 Task: For heading Arial with bold.  font size for heading22,  'Change the font style of data to'Arial Narrow.  and font size to 14,  Change the alignment of both headline & data to Align middle.  In the sheet  Budget Control Log
Action: Mouse moved to (70, 152)
Screenshot: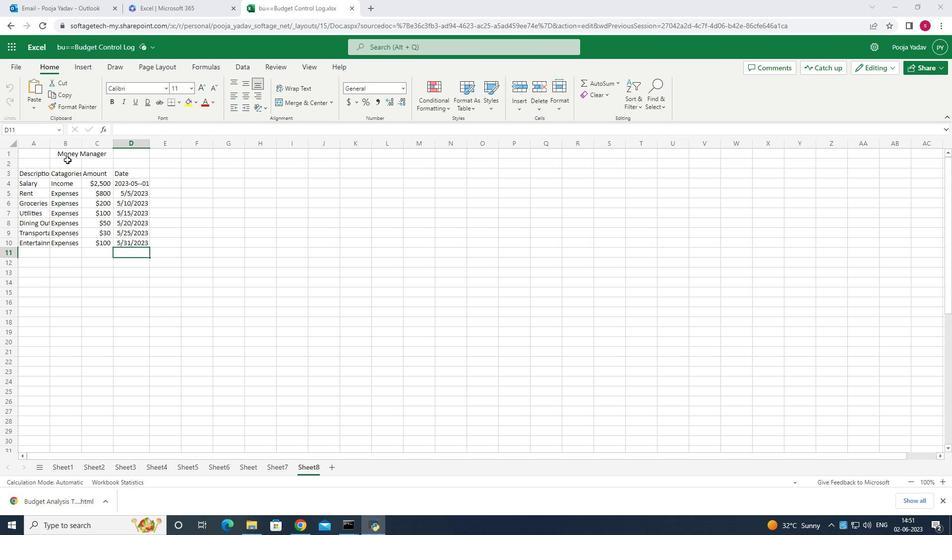 
Action: Mouse pressed left at (70, 152)
Screenshot: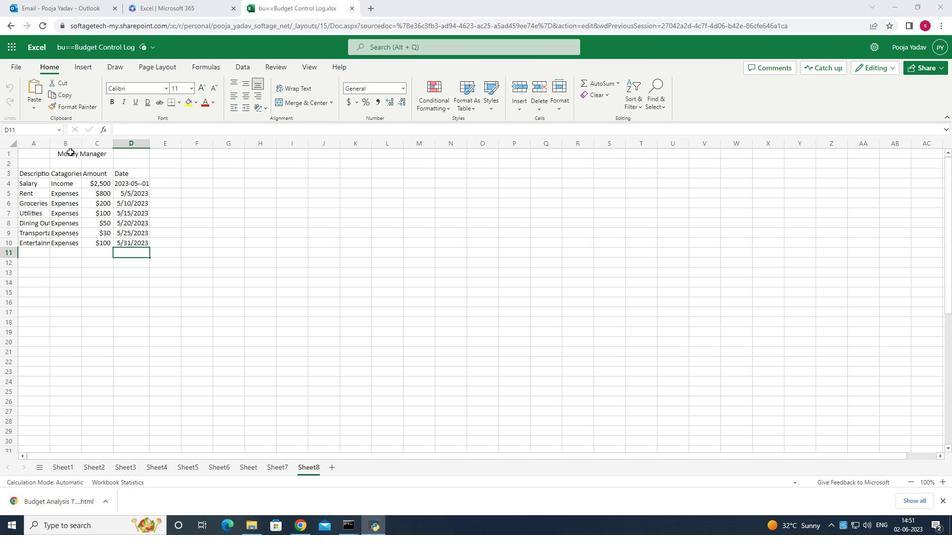 
Action: Mouse moved to (113, 103)
Screenshot: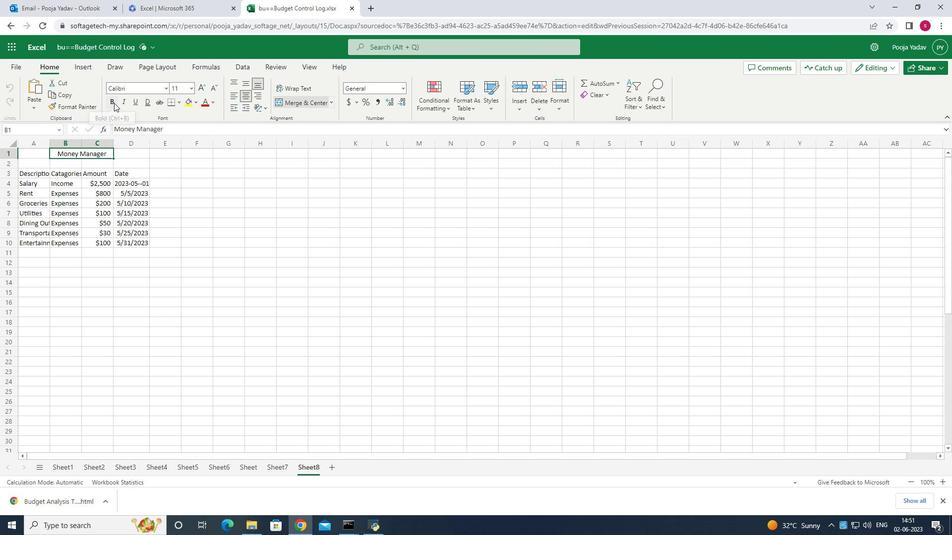 
Action: Mouse pressed left at (113, 103)
Screenshot: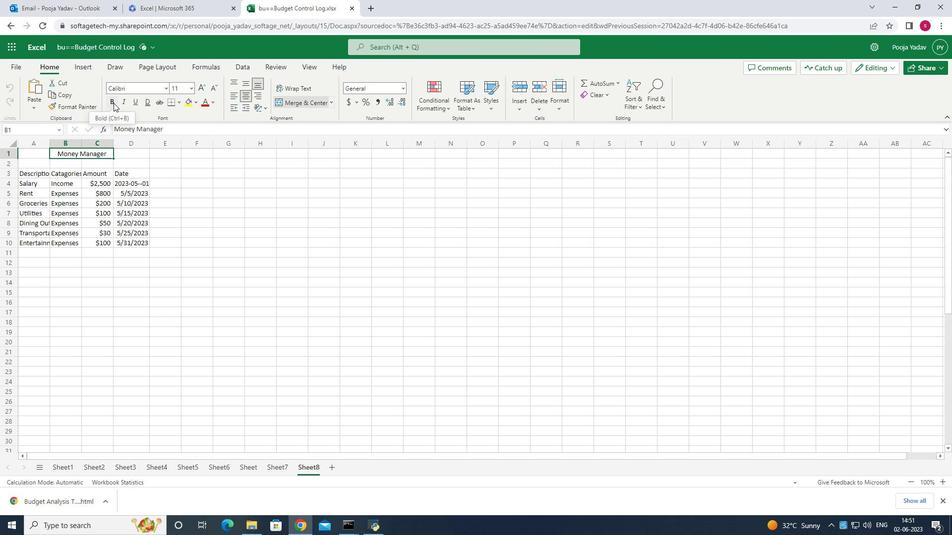 
Action: Mouse moved to (188, 91)
Screenshot: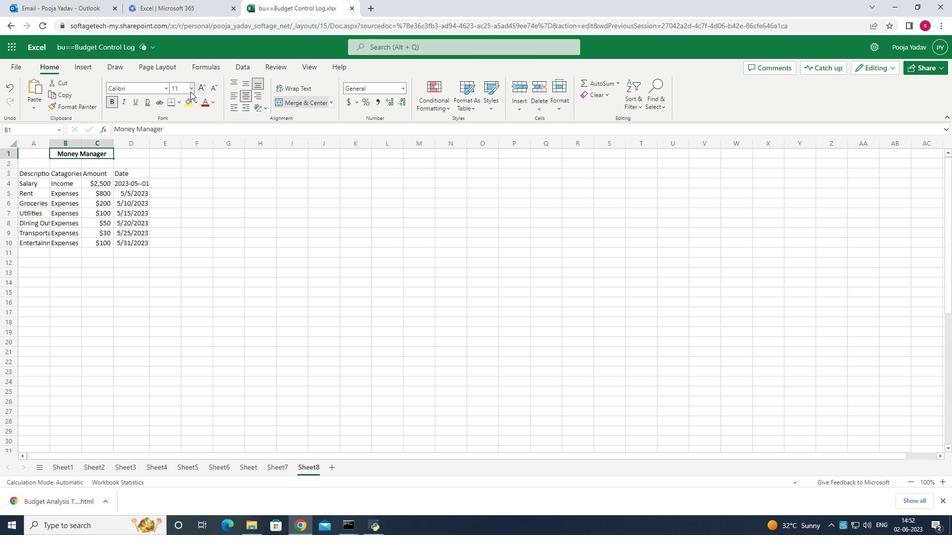 
Action: Mouse pressed left at (188, 91)
Screenshot: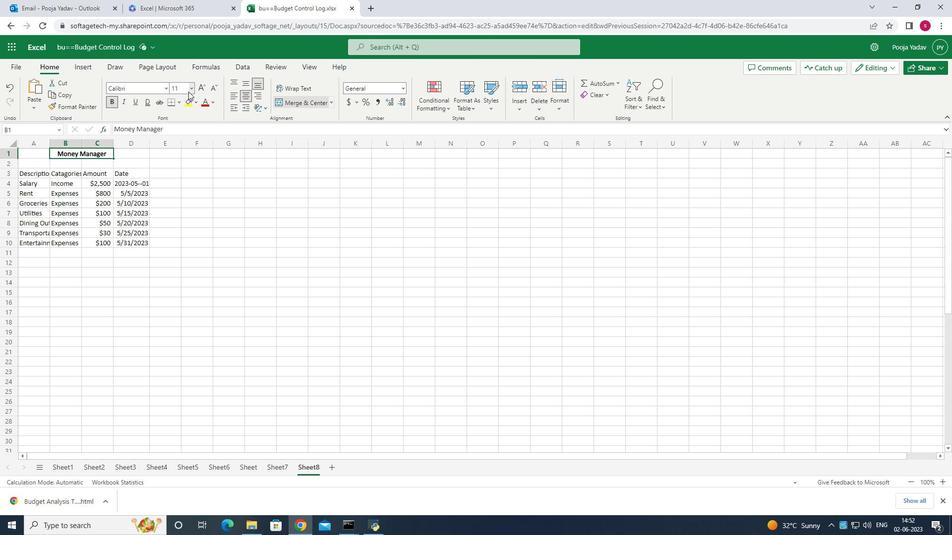 
Action: Mouse moved to (180, 213)
Screenshot: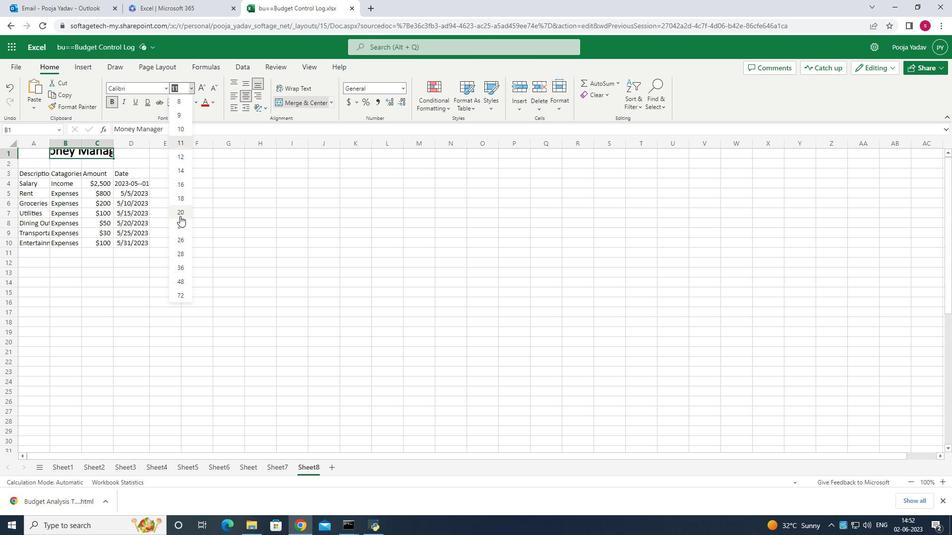
Action: Mouse pressed left at (180, 213)
Screenshot: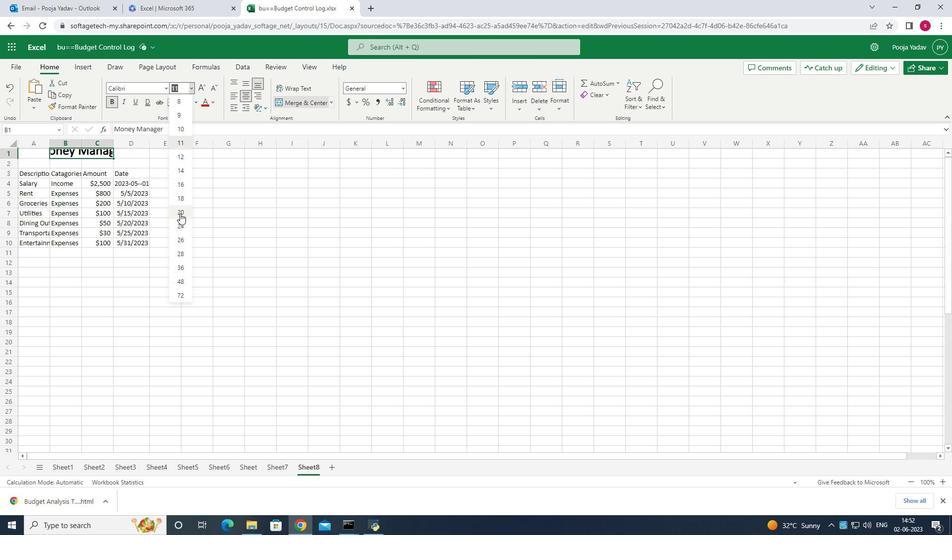 
Action: Mouse moved to (177, 86)
Screenshot: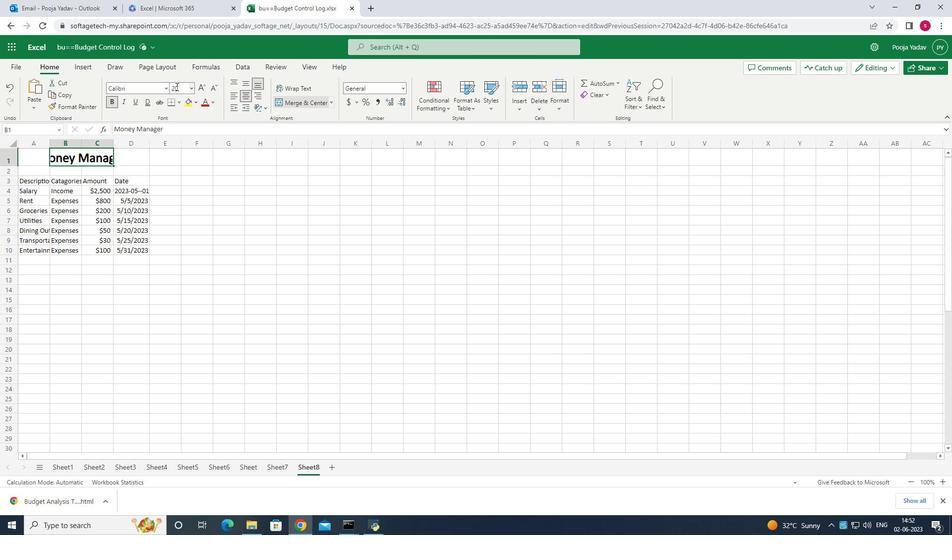 
Action: Mouse pressed left at (177, 86)
Screenshot: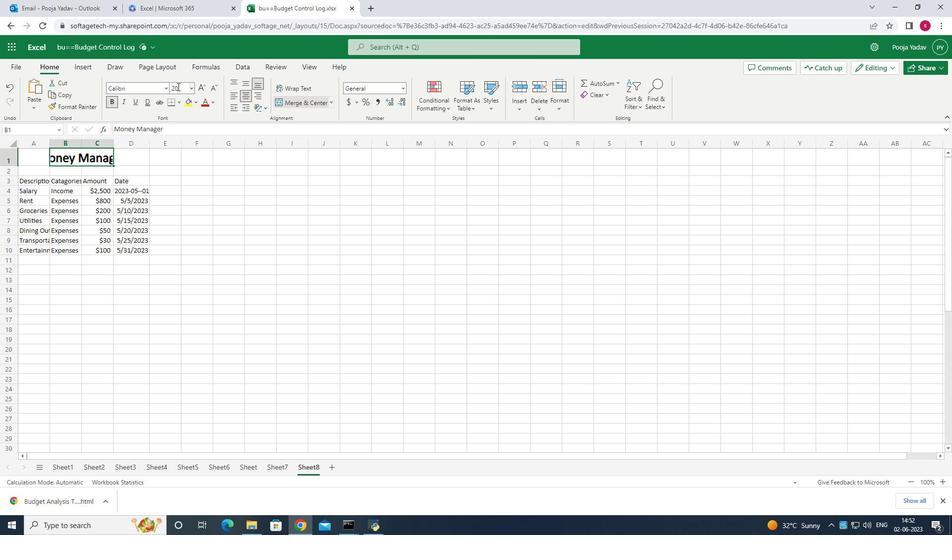 
Action: Mouse pressed left at (177, 86)
Screenshot: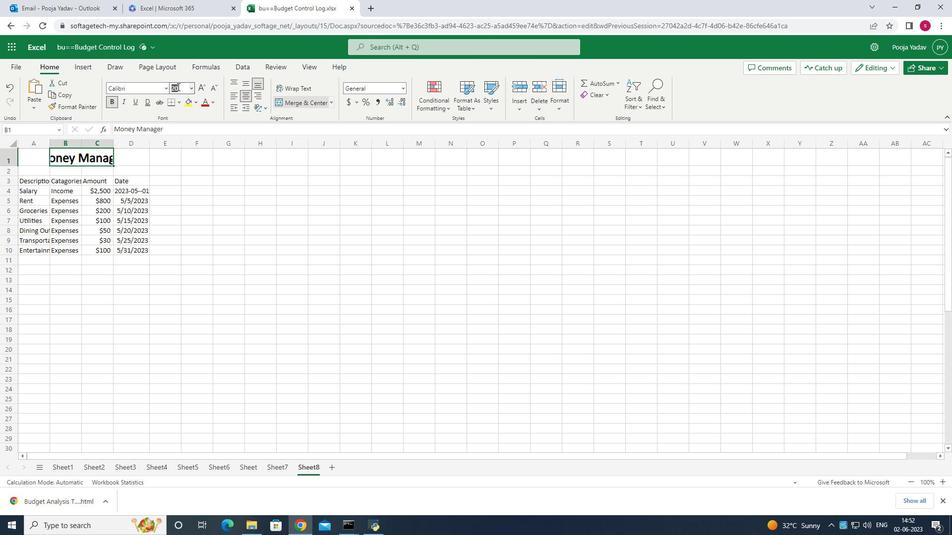
Action: Mouse pressed left at (177, 86)
Screenshot: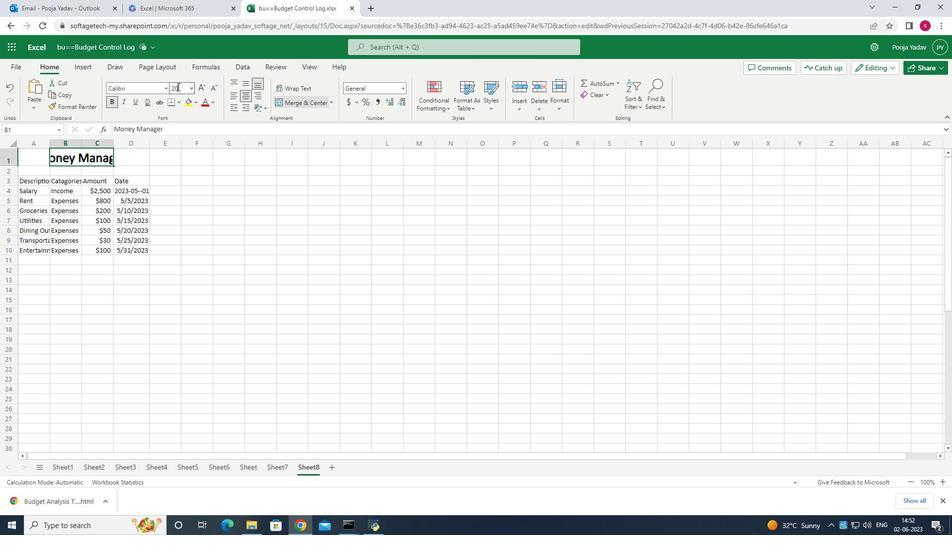 
Action: Mouse pressed left at (177, 86)
Screenshot: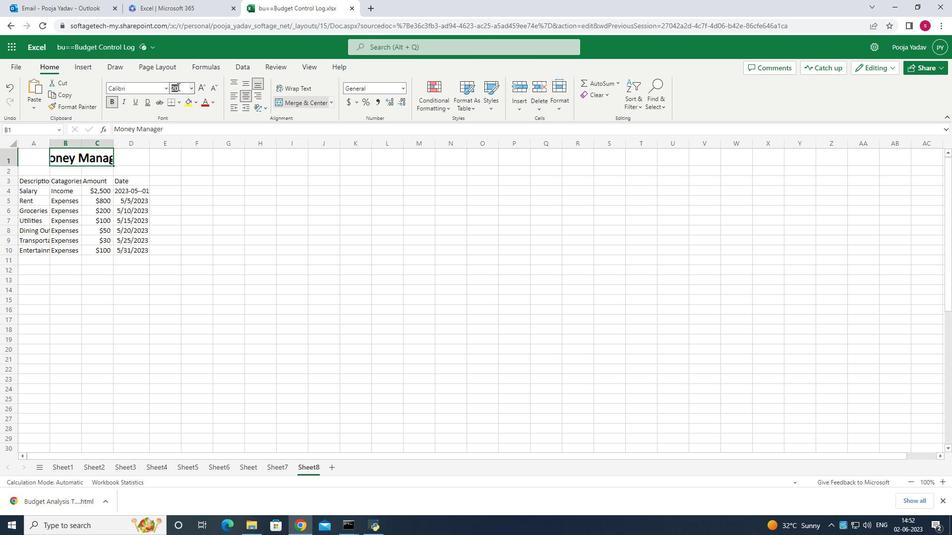 
Action: Mouse pressed left at (177, 86)
Screenshot: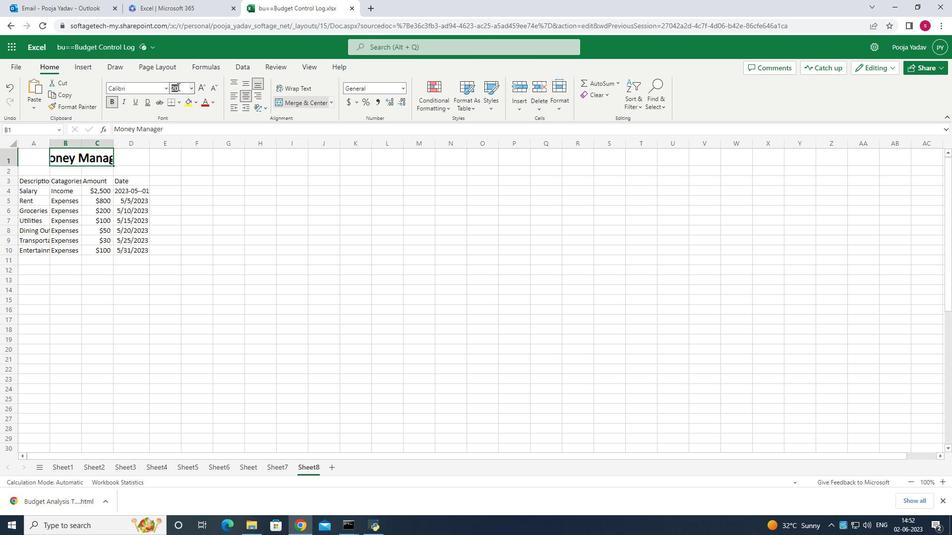 
Action: Mouse pressed left at (177, 86)
Screenshot: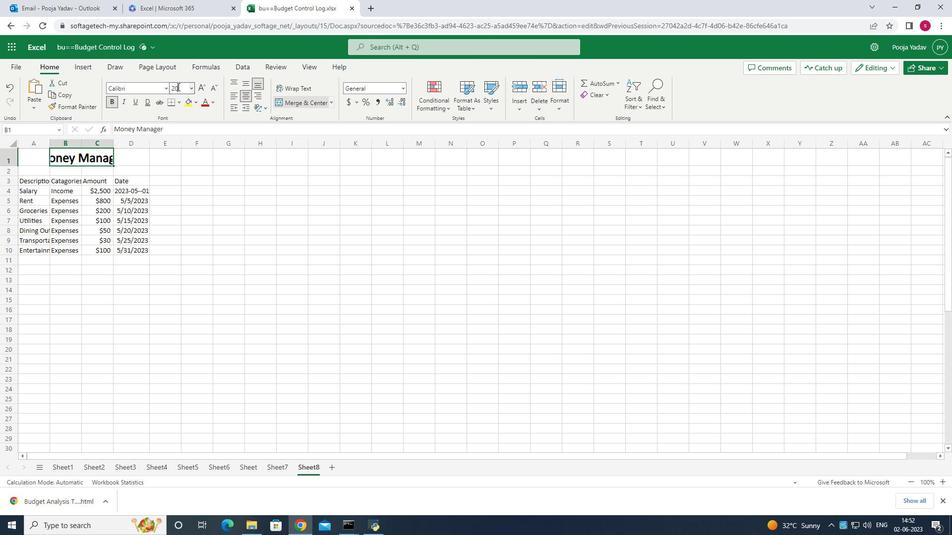 
Action: Key pressed 22<Key.enter>
Screenshot: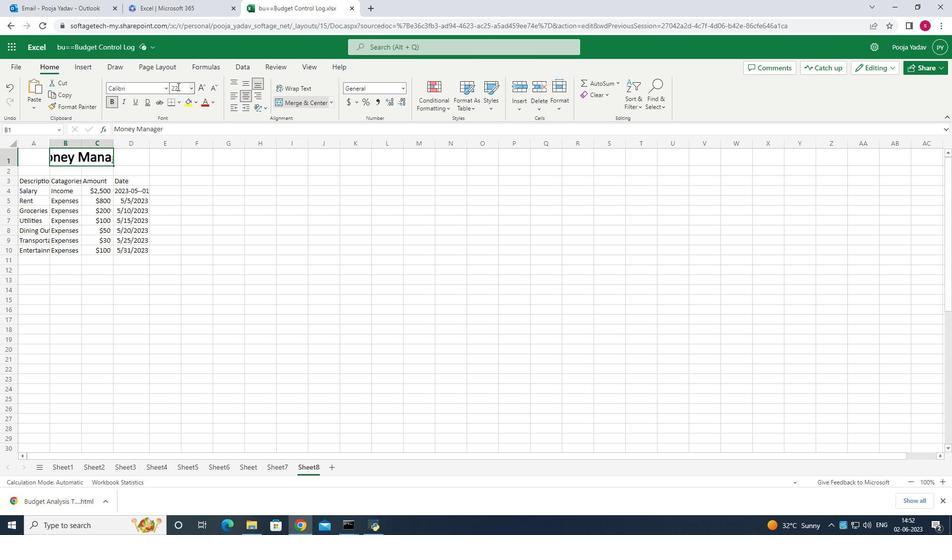 
Action: Mouse moved to (149, 154)
Screenshot: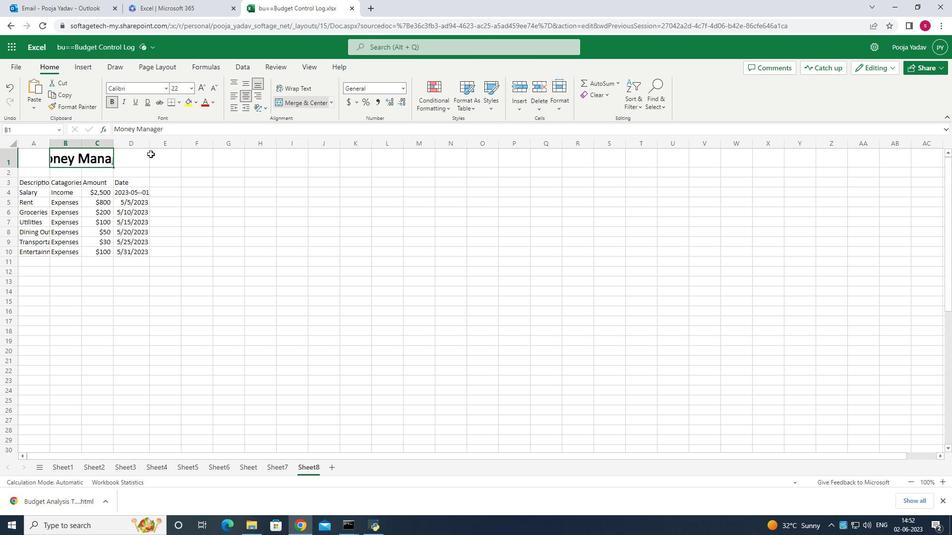 
Action: Mouse pressed left at (149, 154)
Screenshot: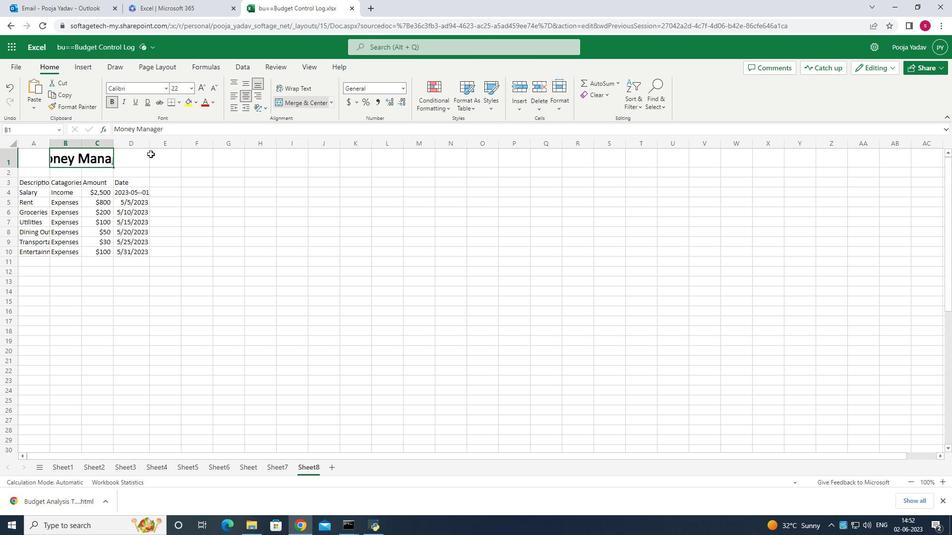 
Action: Mouse moved to (78, 157)
Screenshot: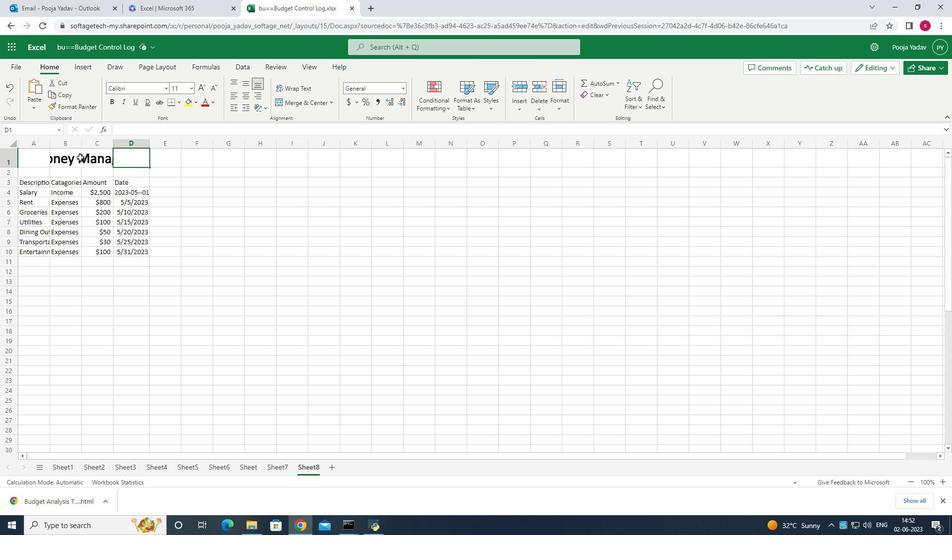 
Action: Mouse pressed left at (78, 157)
Screenshot: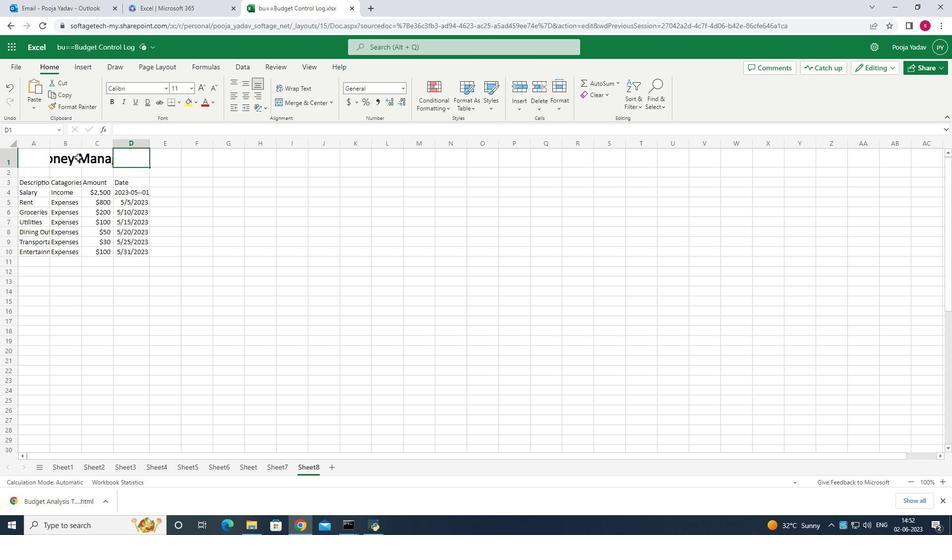 
Action: Mouse moved to (238, 215)
Screenshot: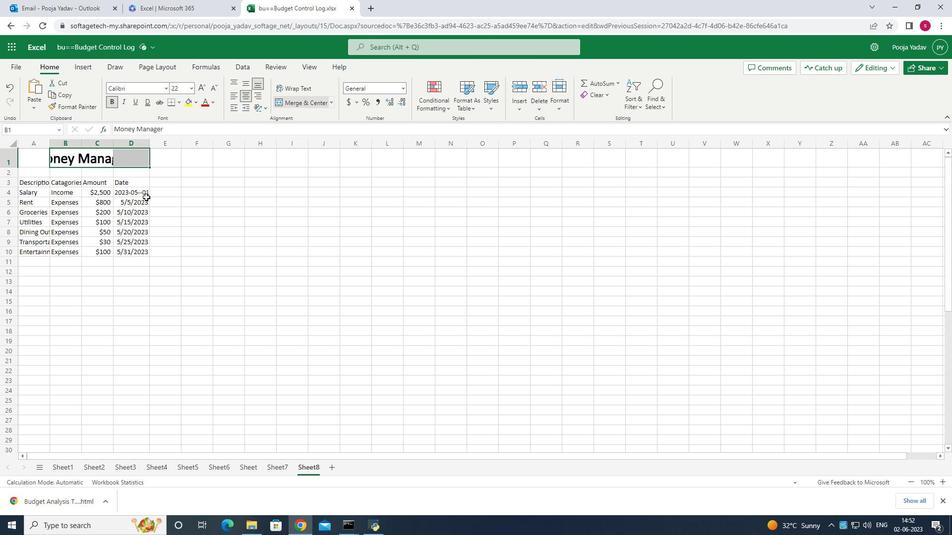 
Action: Mouse pressed left at (238, 215)
Screenshot: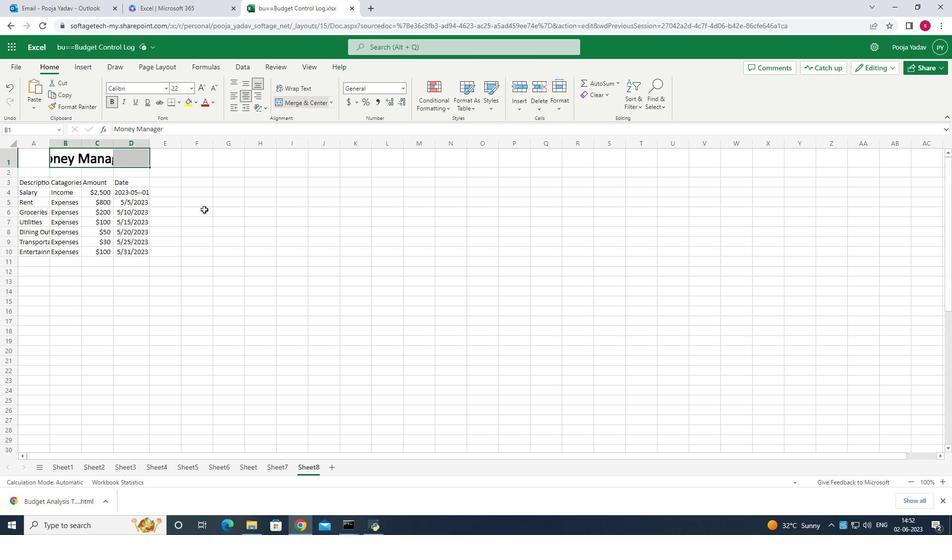 
Action: Mouse moved to (69, 154)
Screenshot: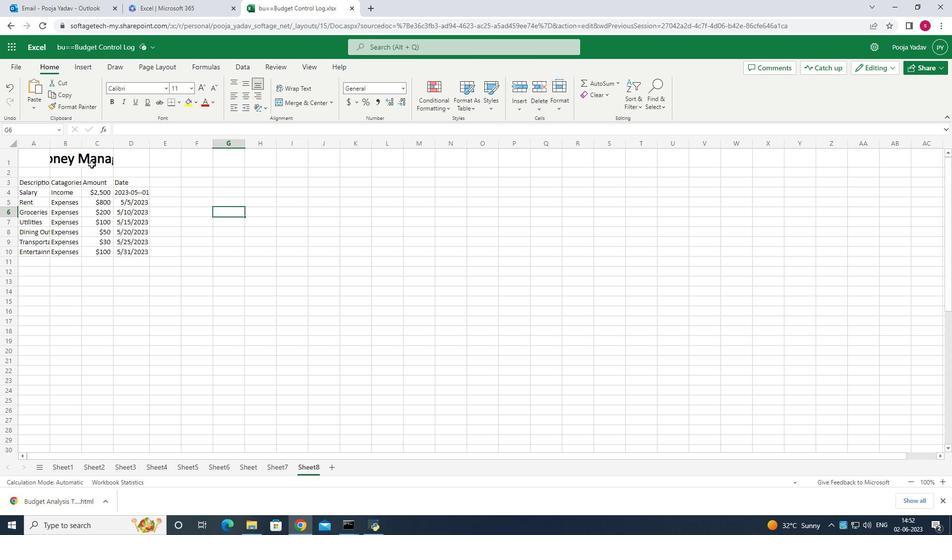 
Action: Mouse pressed left at (69, 154)
Screenshot: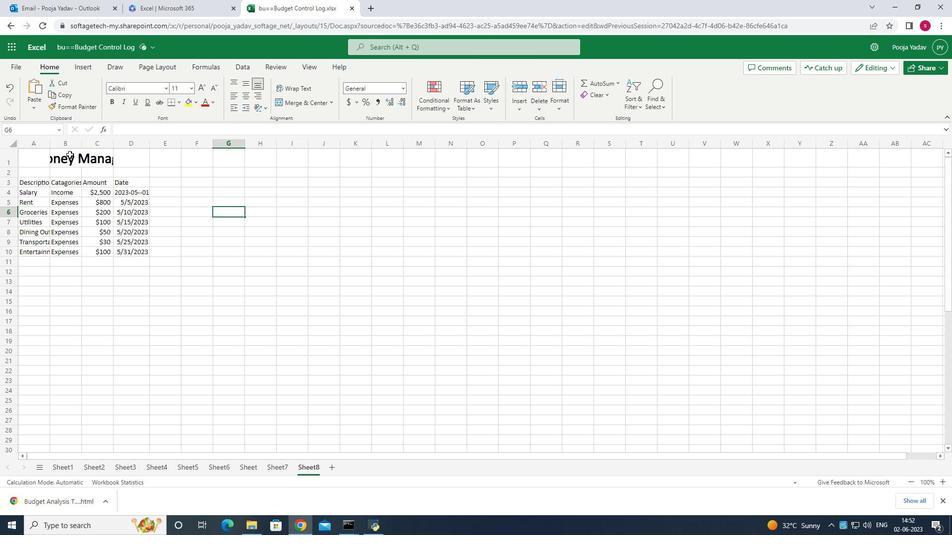 
Action: Mouse pressed left at (69, 154)
Screenshot: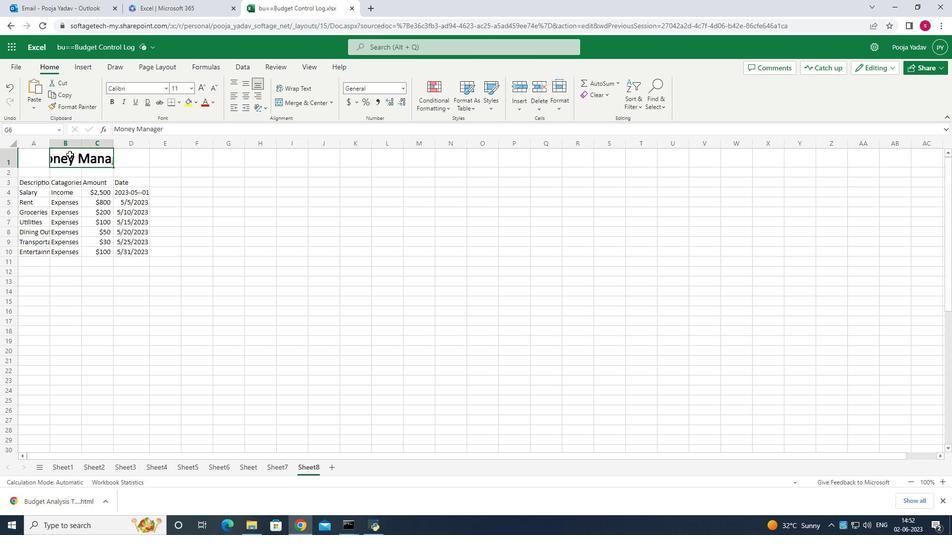 
Action: Mouse moved to (172, 232)
Screenshot: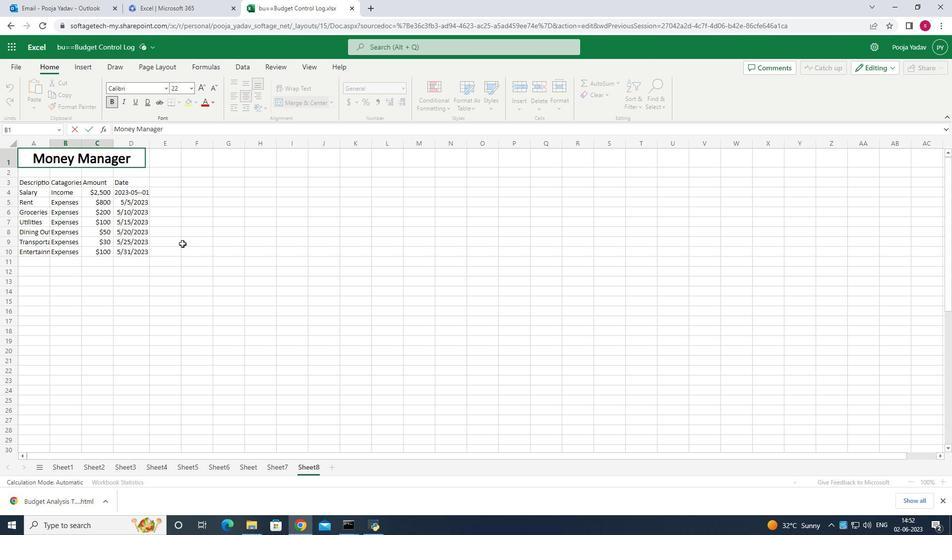 
Action: Mouse pressed left at (172, 232)
Screenshot: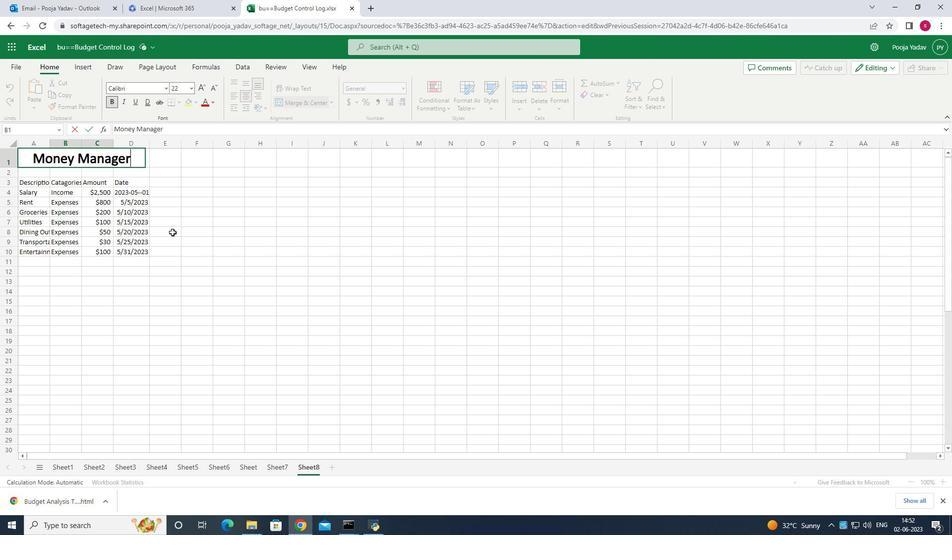 
Action: Mouse moved to (36, 164)
Screenshot: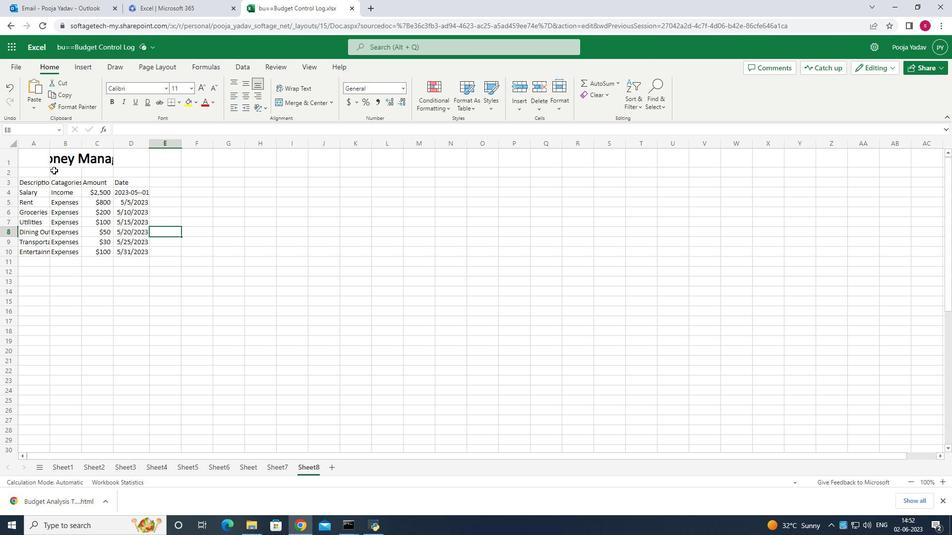 
Action: Mouse pressed left at (36, 164)
Screenshot: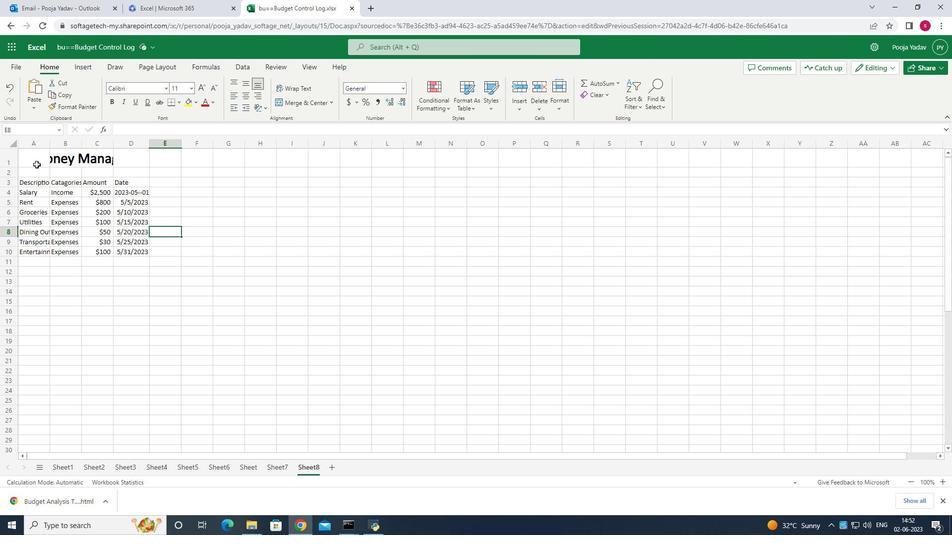 
Action: Mouse moved to (291, 99)
Screenshot: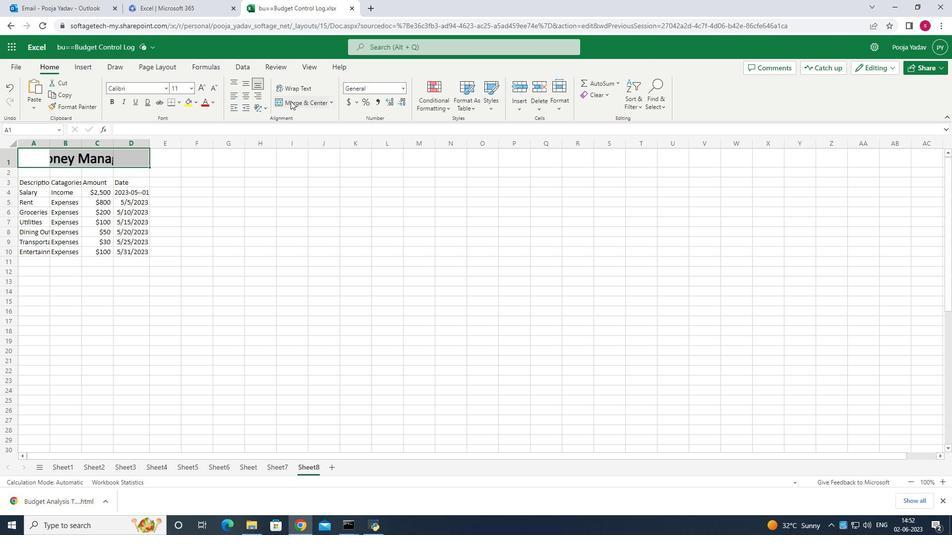 
Action: Mouse pressed left at (291, 99)
Screenshot: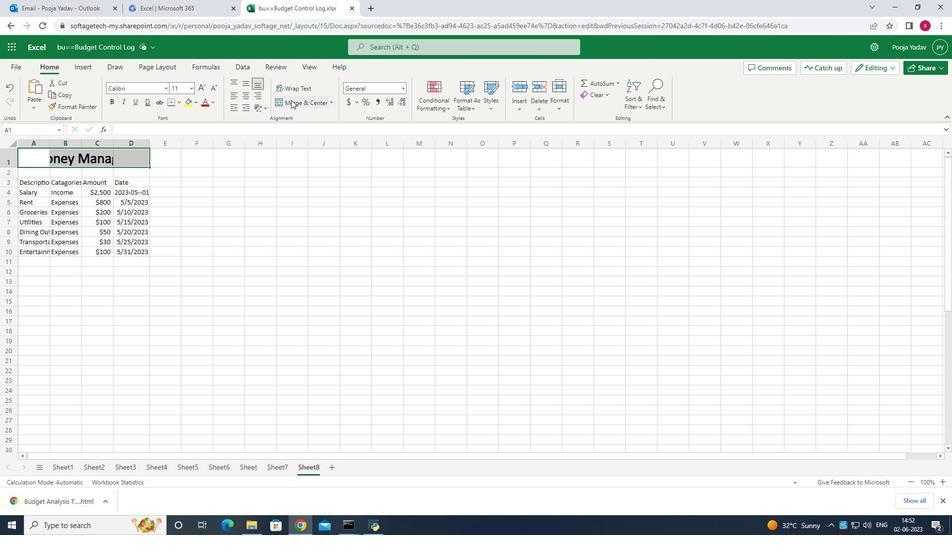 
Action: Mouse moved to (166, 211)
Screenshot: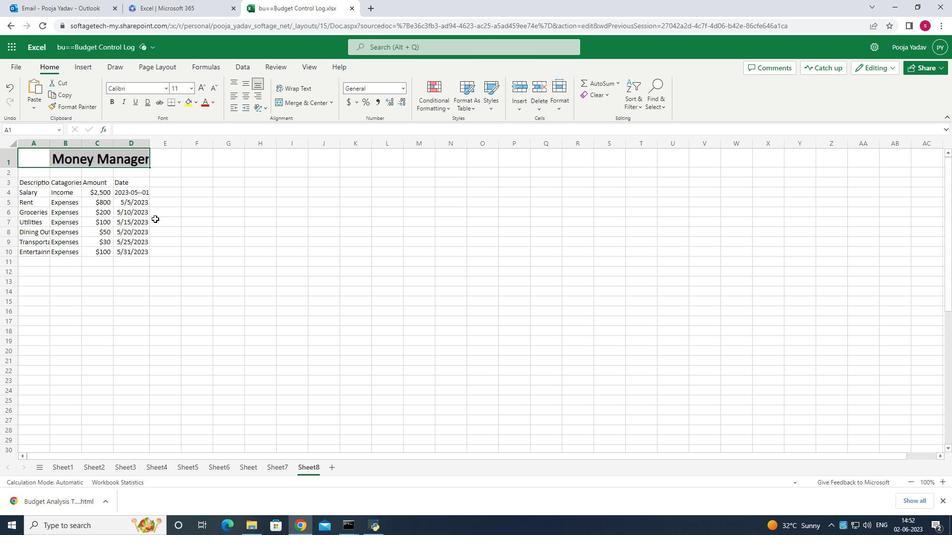 
Action: Mouse pressed left at (166, 211)
Screenshot: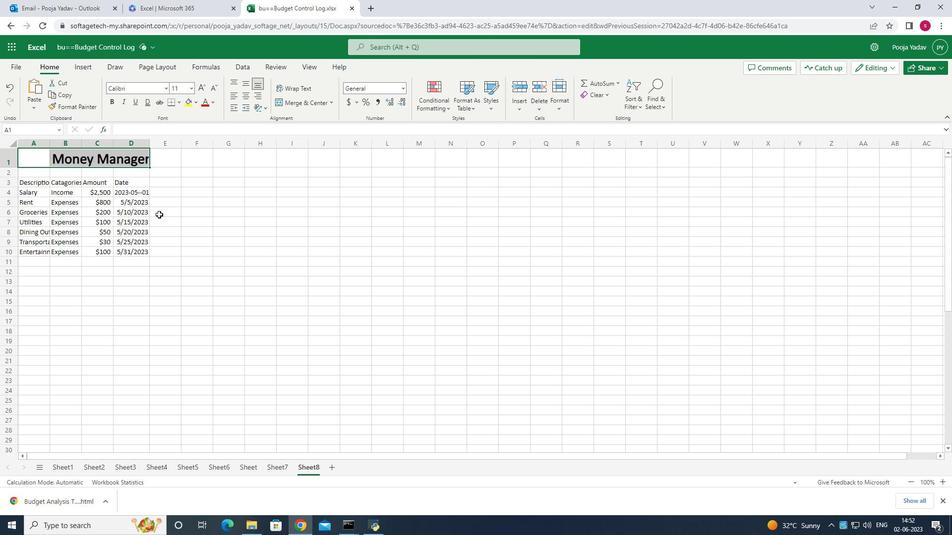 
Action: Mouse moved to (33, 173)
Screenshot: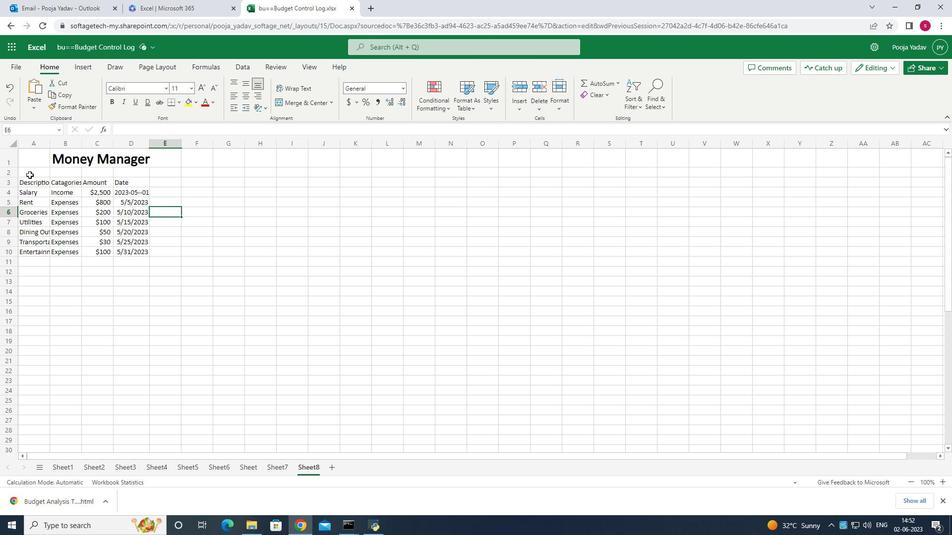 
Action: Mouse pressed left at (33, 173)
Screenshot: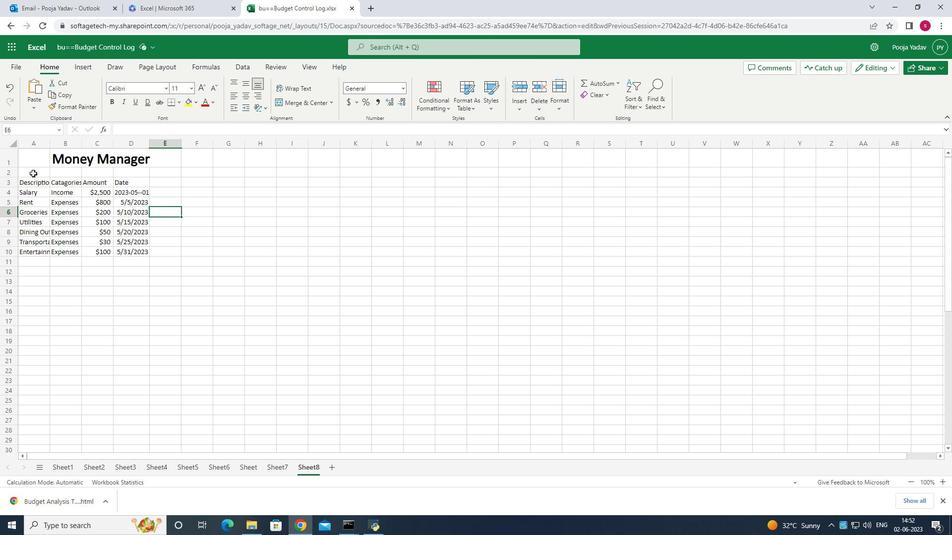 
Action: Mouse moved to (165, 89)
Screenshot: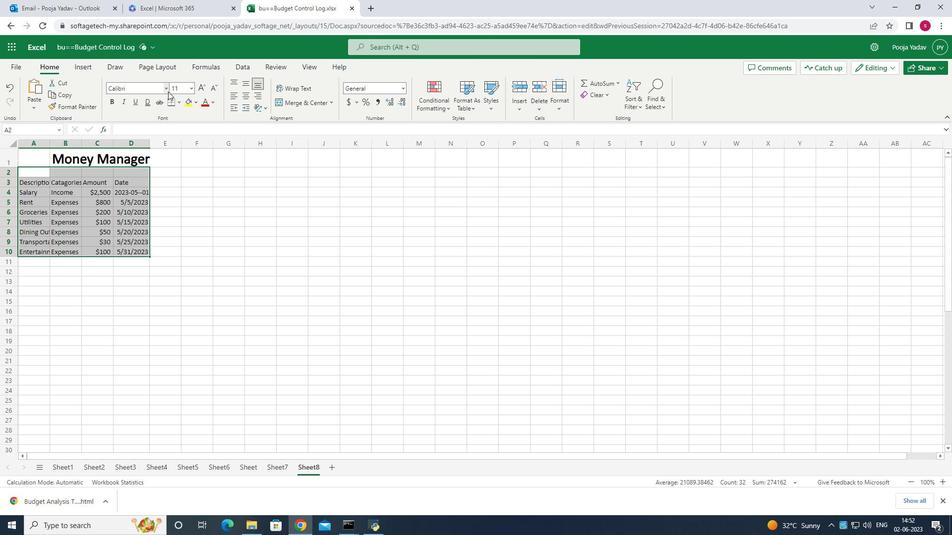 
Action: Mouse pressed left at (165, 89)
Screenshot: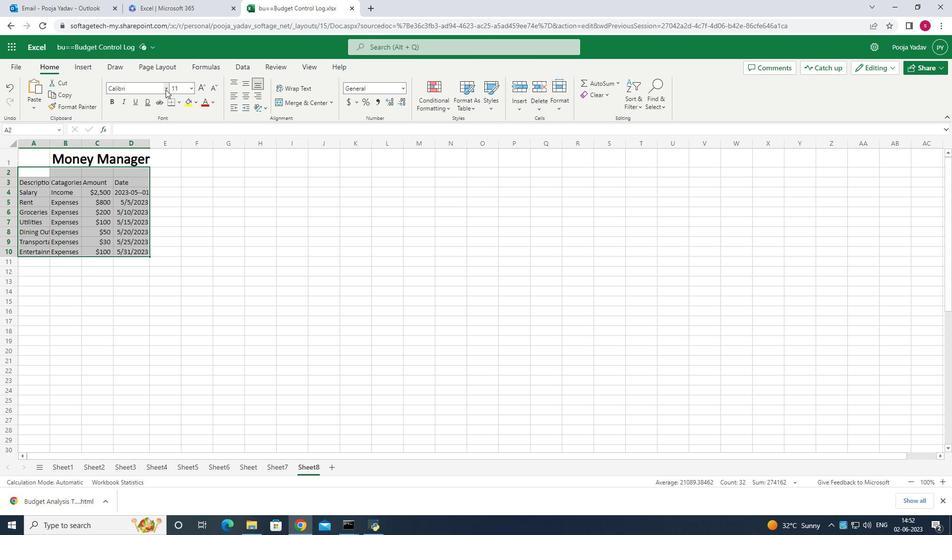 
Action: Mouse moved to (157, 128)
Screenshot: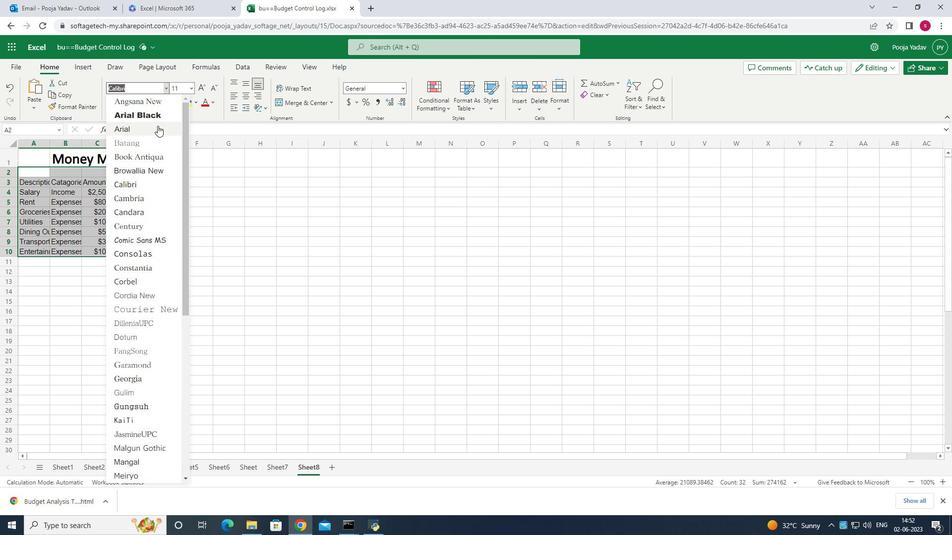 
Action: Mouse pressed left at (157, 128)
Screenshot: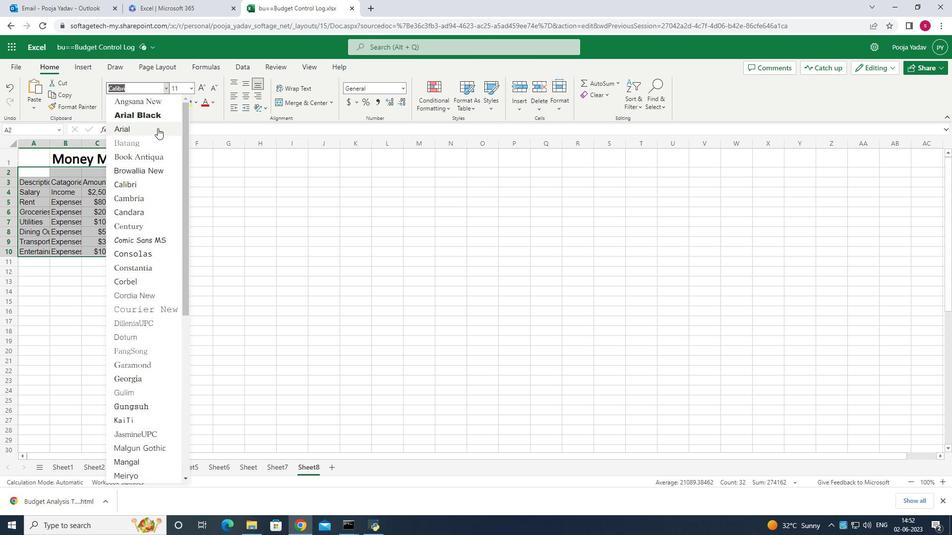 
Action: Mouse moved to (40, 159)
Screenshot: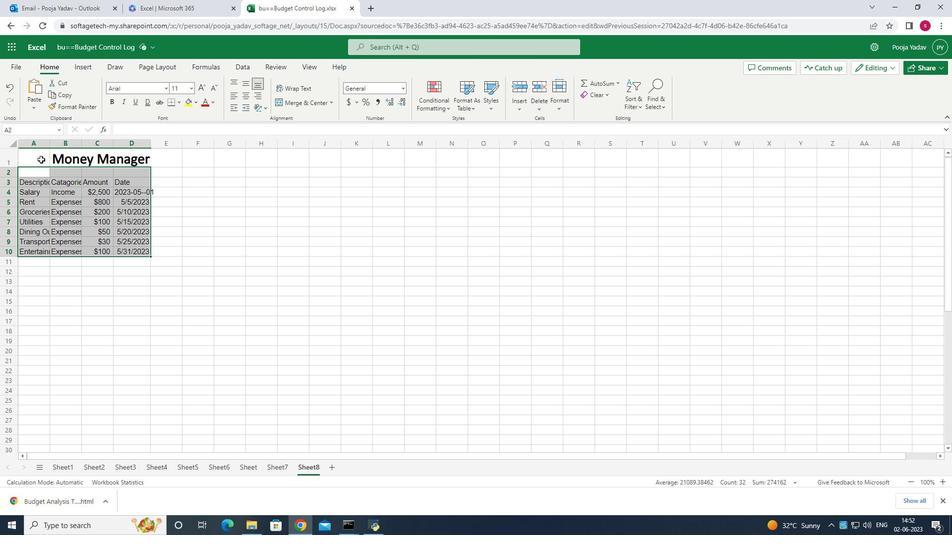 
Action: Mouse pressed left at (40, 159)
Screenshot: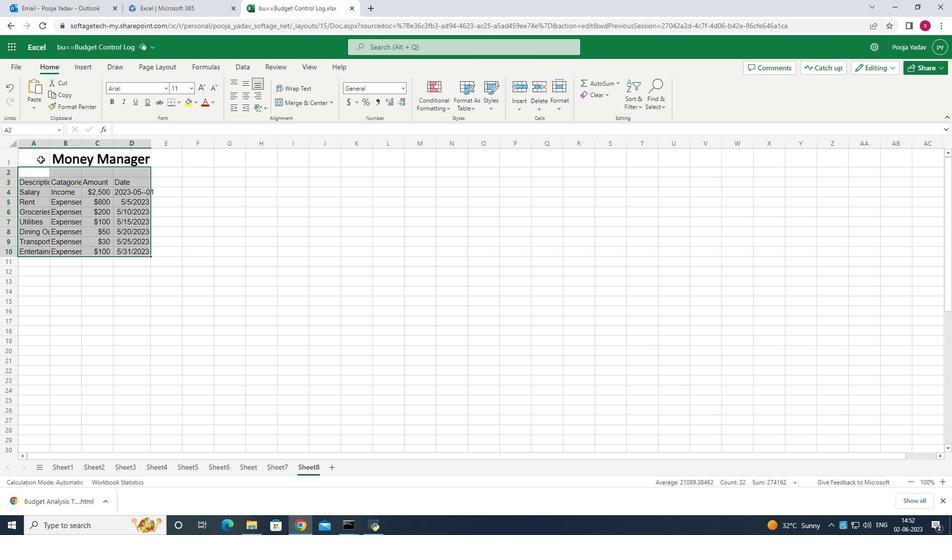 
Action: Mouse moved to (151, 141)
Screenshot: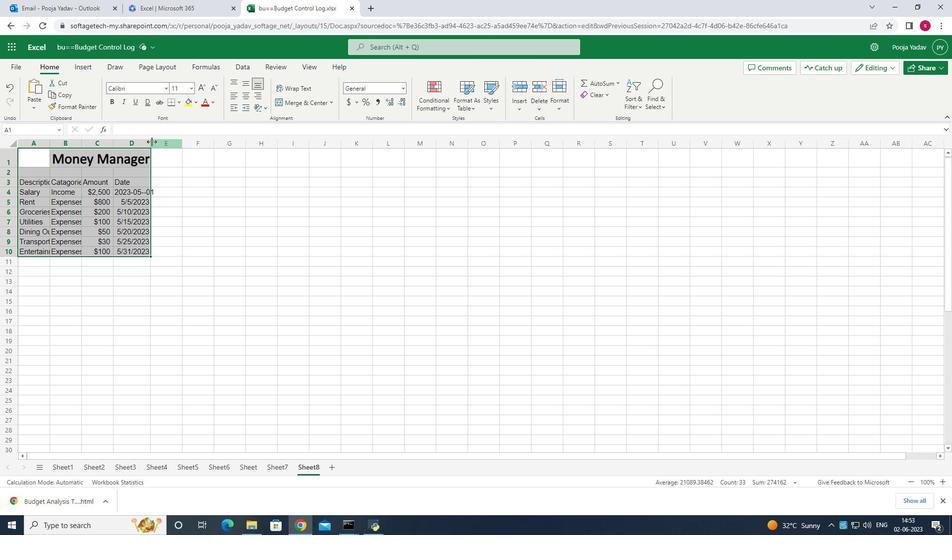 
Action: Mouse pressed left at (151, 141)
Screenshot: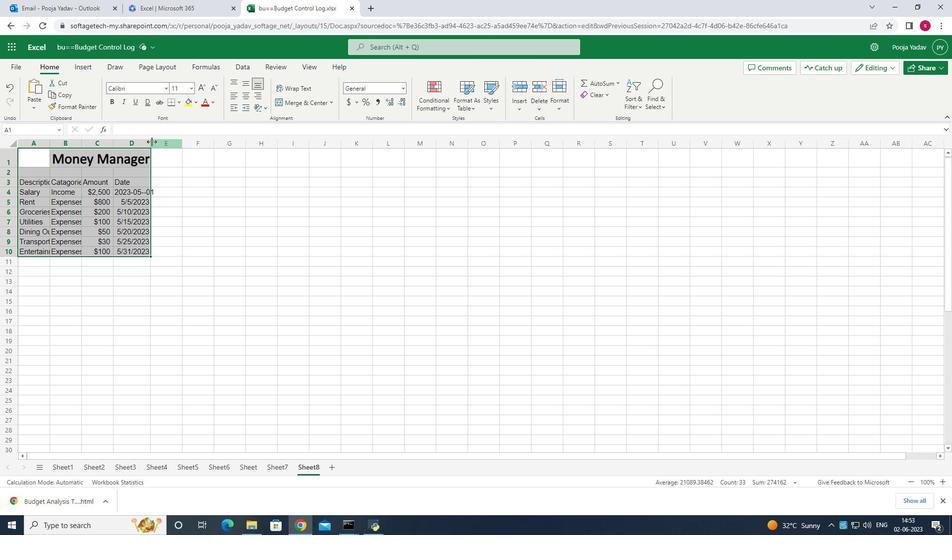 
Action: Mouse moved to (160, 187)
Screenshot: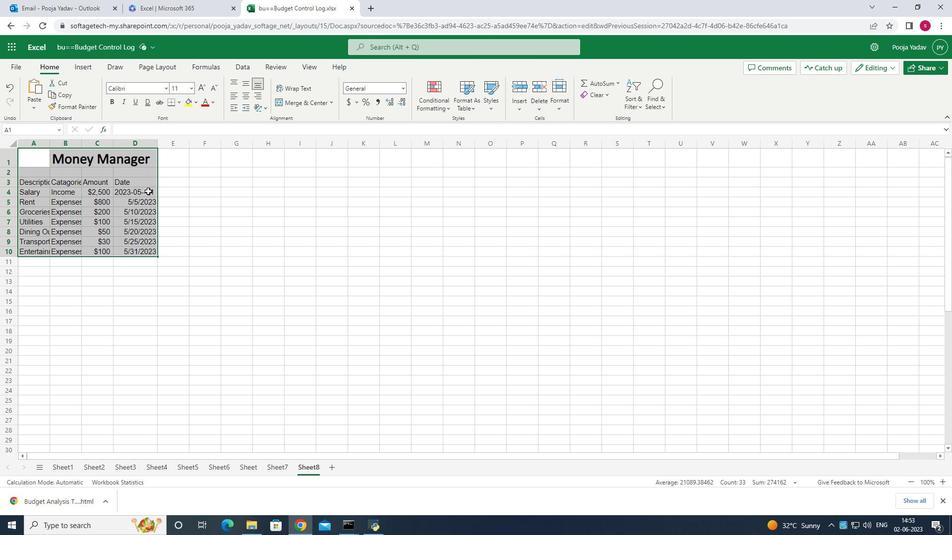 
Action: Mouse pressed left at (160, 187)
Screenshot: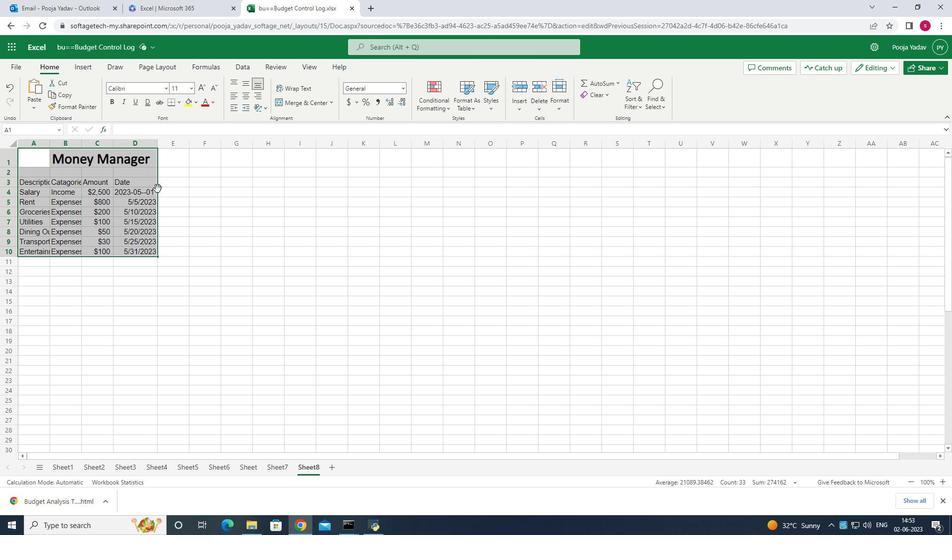 
Action: Mouse moved to (127, 192)
Screenshot: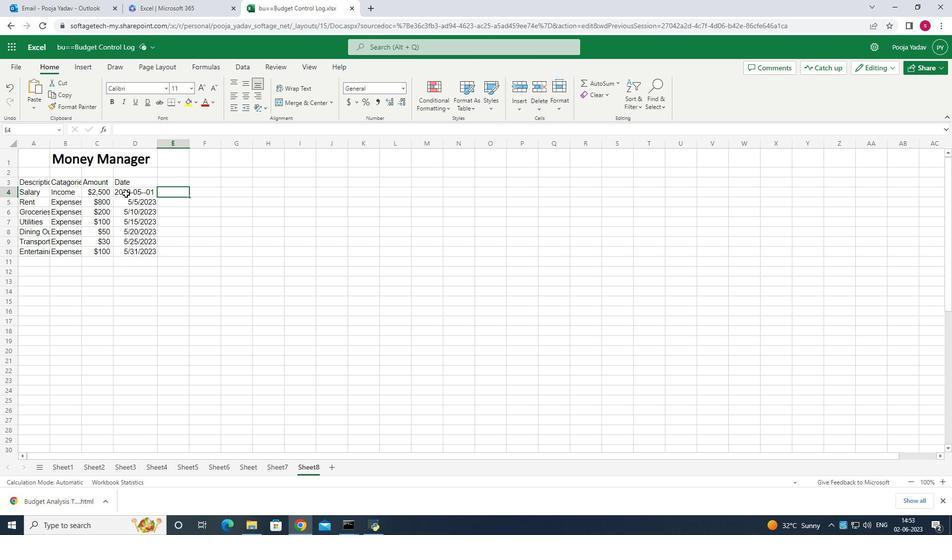 
Action: Mouse pressed left at (127, 192)
Screenshot: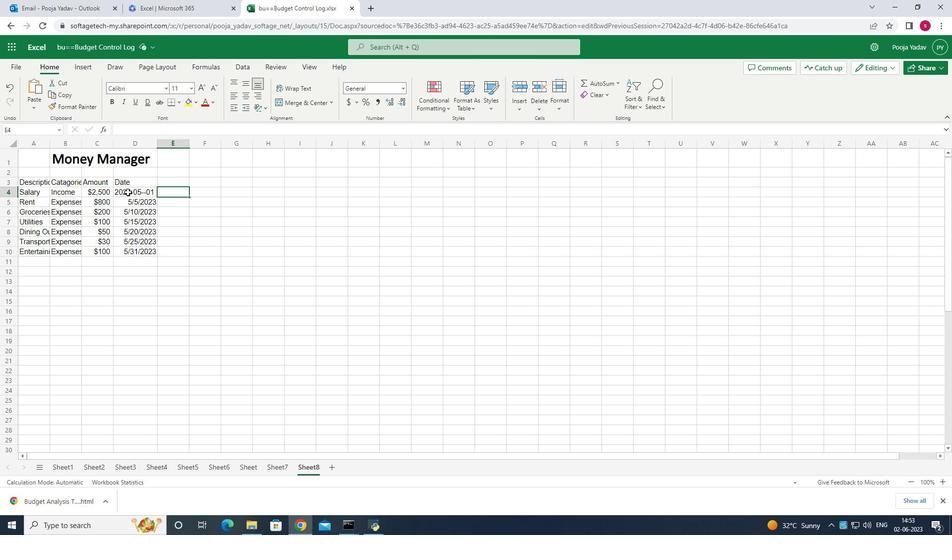 
Action: Mouse moved to (185, 217)
Screenshot: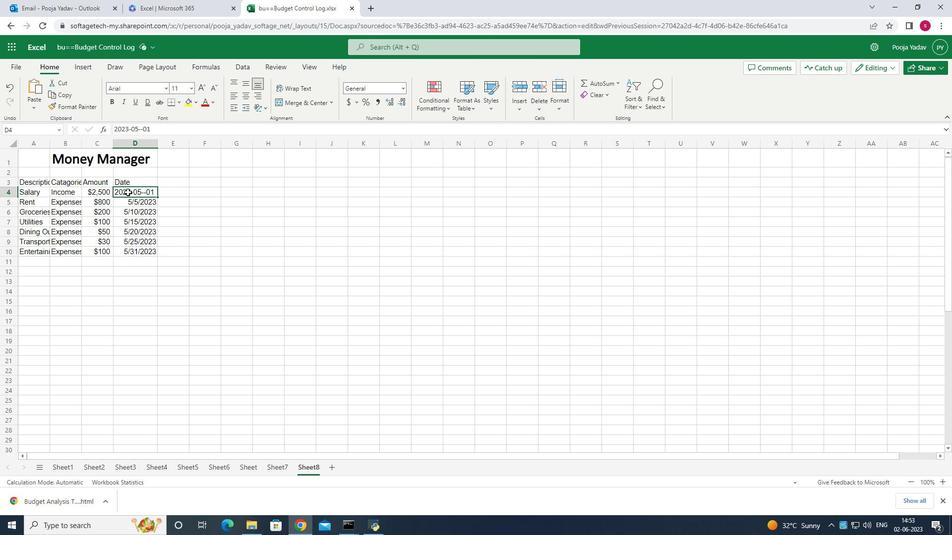
Action: Key pressed <Key.backspace>2023-05-1<Key.enter>
Screenshot: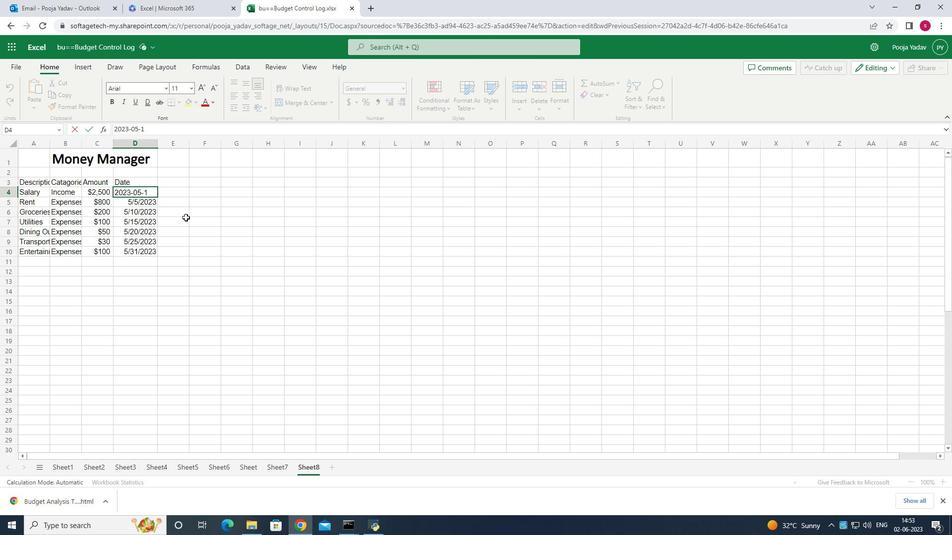 
Action: Mouse moved to (121, 184)
Screenshot: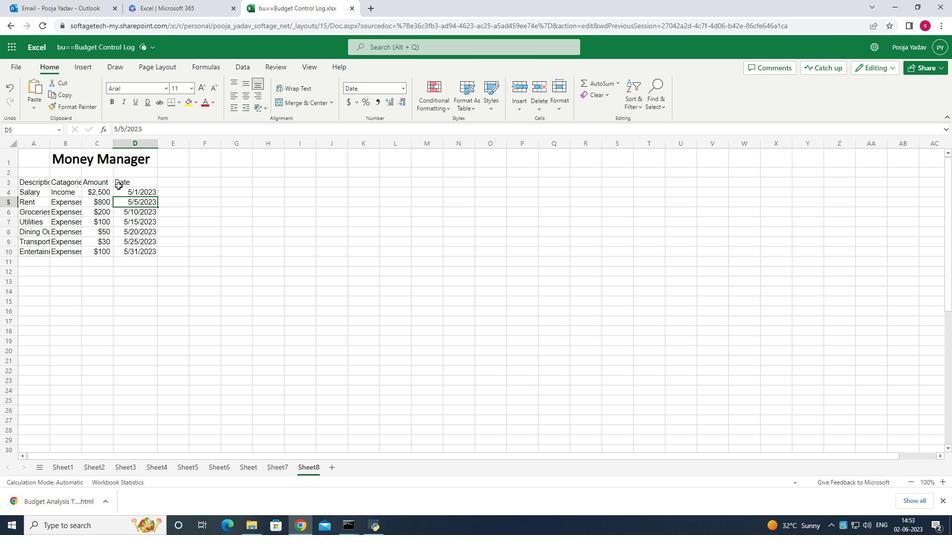 
Action: Mouse pressed left at (121, 184)
Screenshot: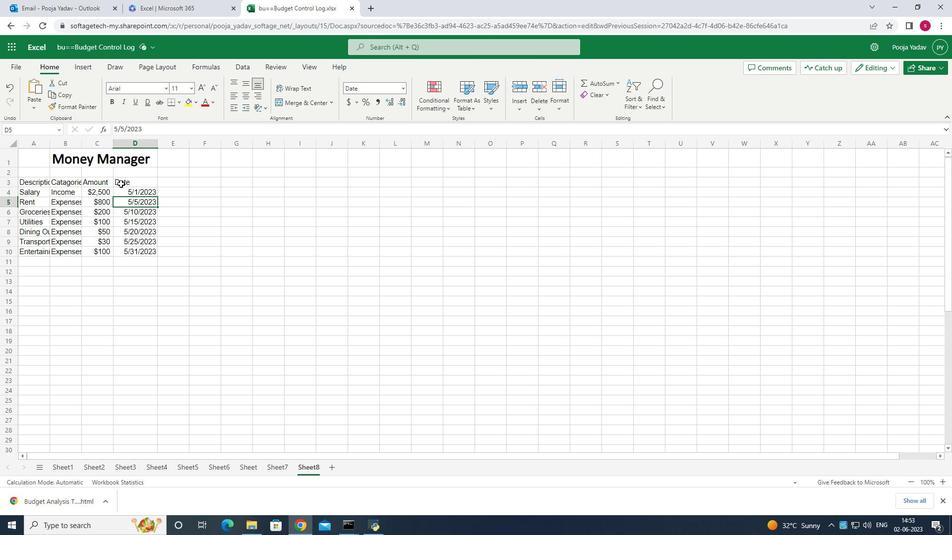 
Action: Mouse moved to (295, 100)
Screenshot: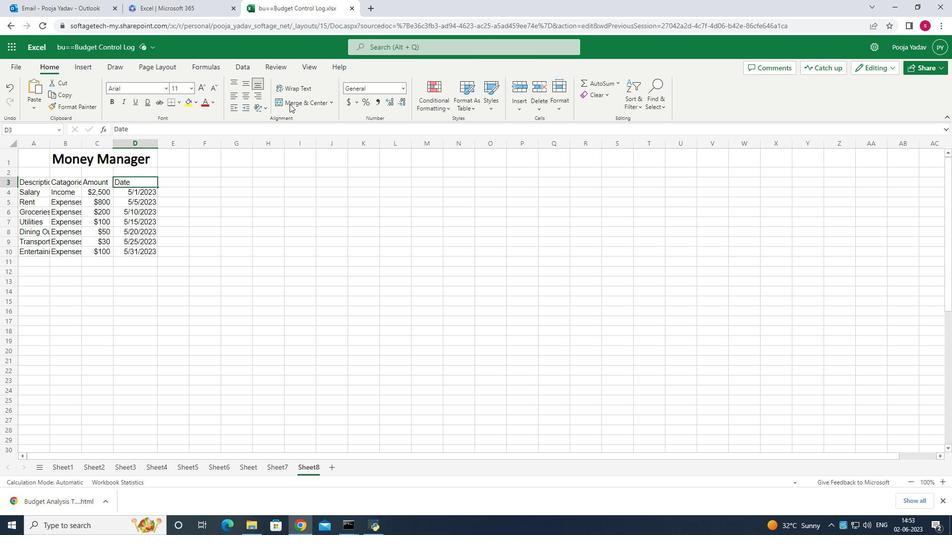 
Action: Mouse pressed left at (295, 100)
Screenshot: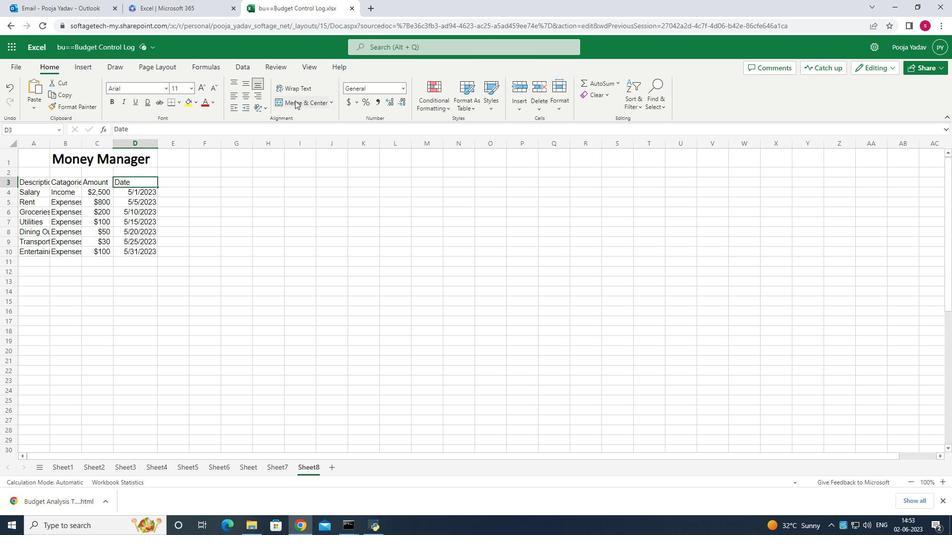
Action: Mouse moved to (42, 169)
Screenshot: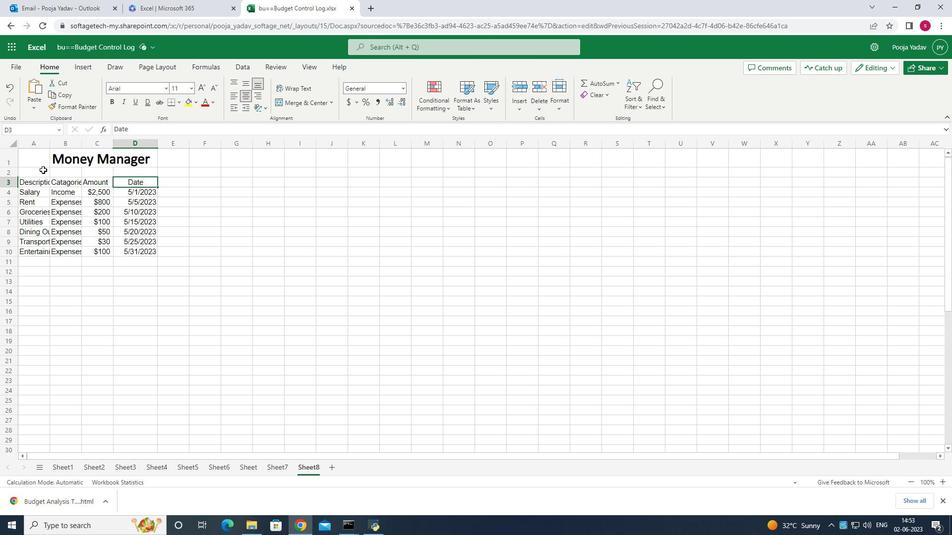 
Action: Mouse pressed left at (42, 169)
Screenshot: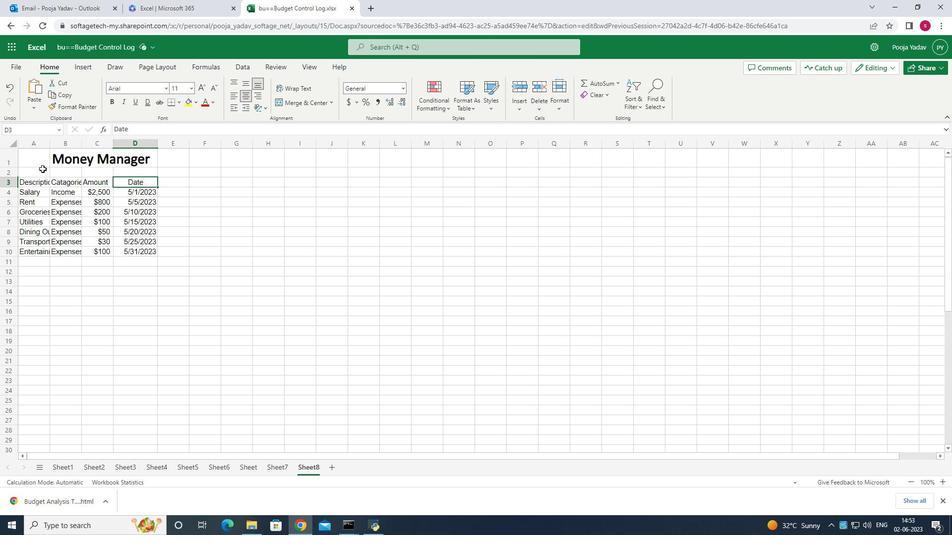 
Action: Mouse moved to (31, 152)
Screenshot: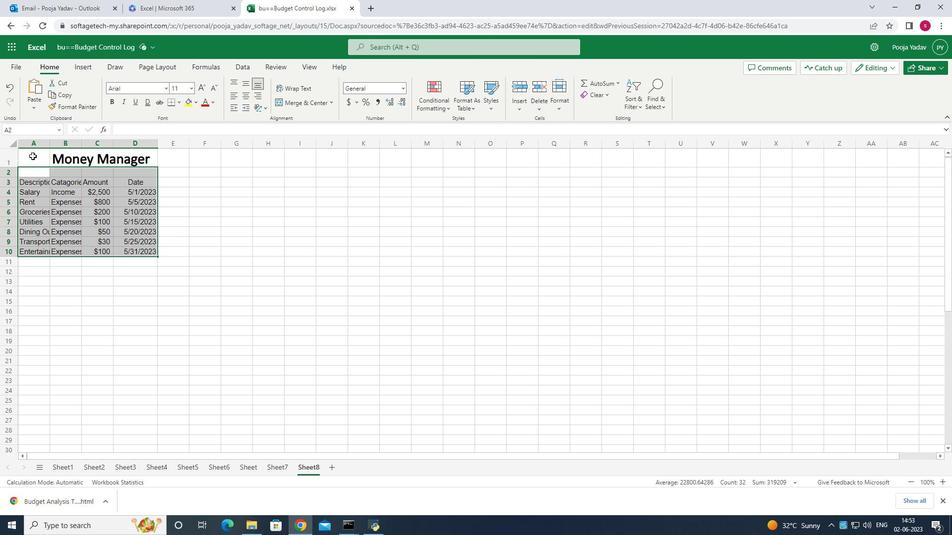 
Action: Mouse pressed left at (31, 152)
Screenshot: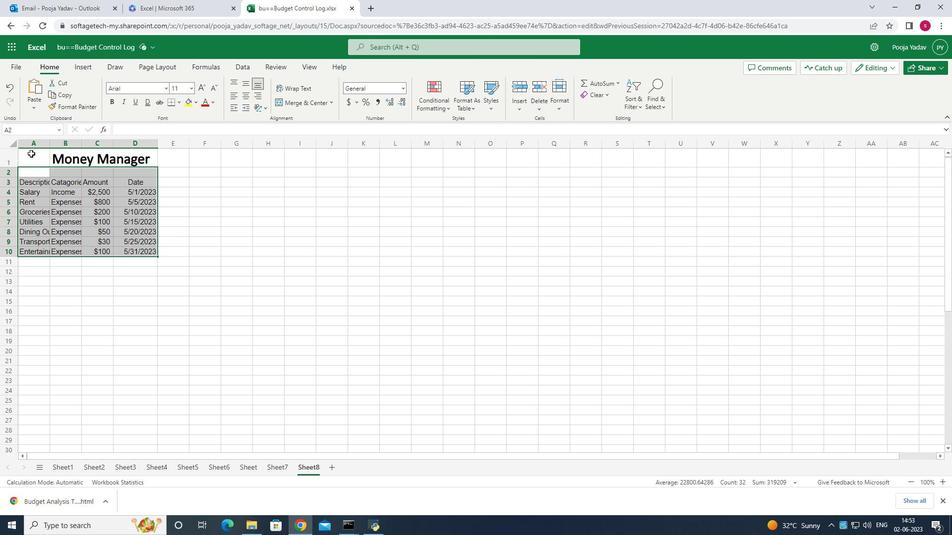 
Action: Mouse moved to (246, 85)
Screenshot: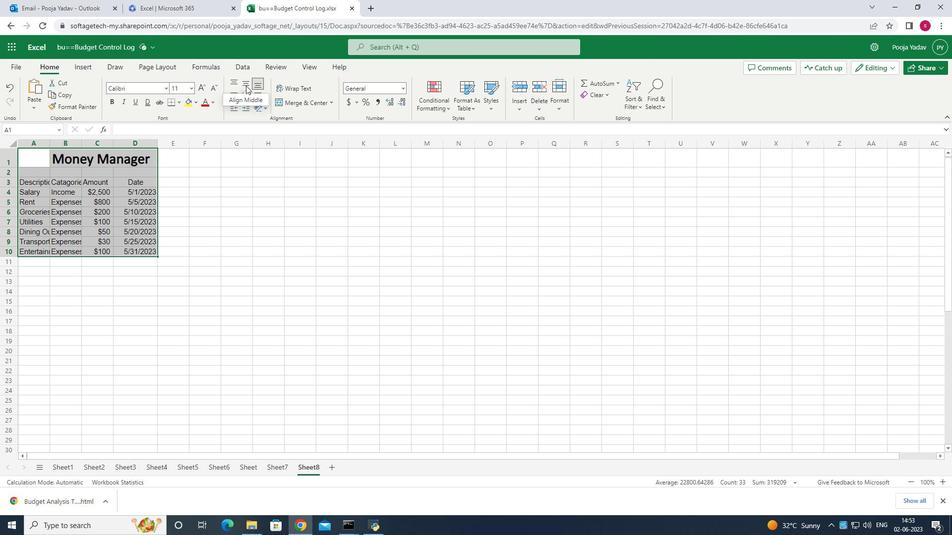 
Action: Mouse pressed left at (246, 85)
Screenshot: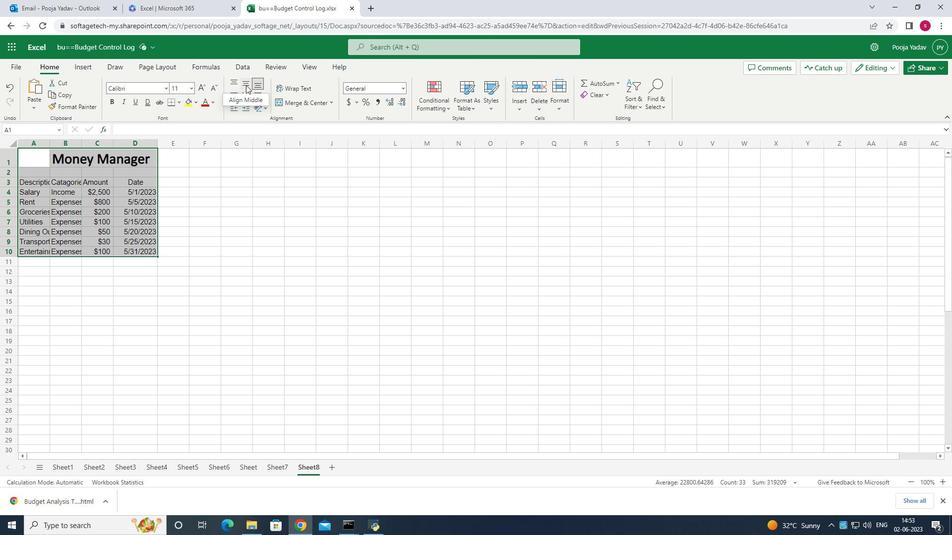 
Action: Mouse moved to (197, 421)
Screenshot: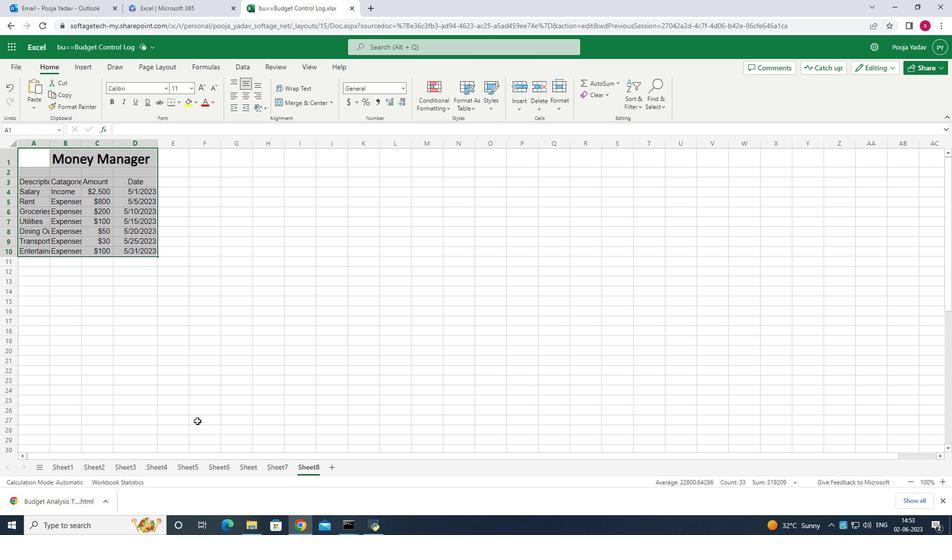 
